 Task: Change notification settings to none.
Action: Mouse moved to (919, 69)
Screenshot: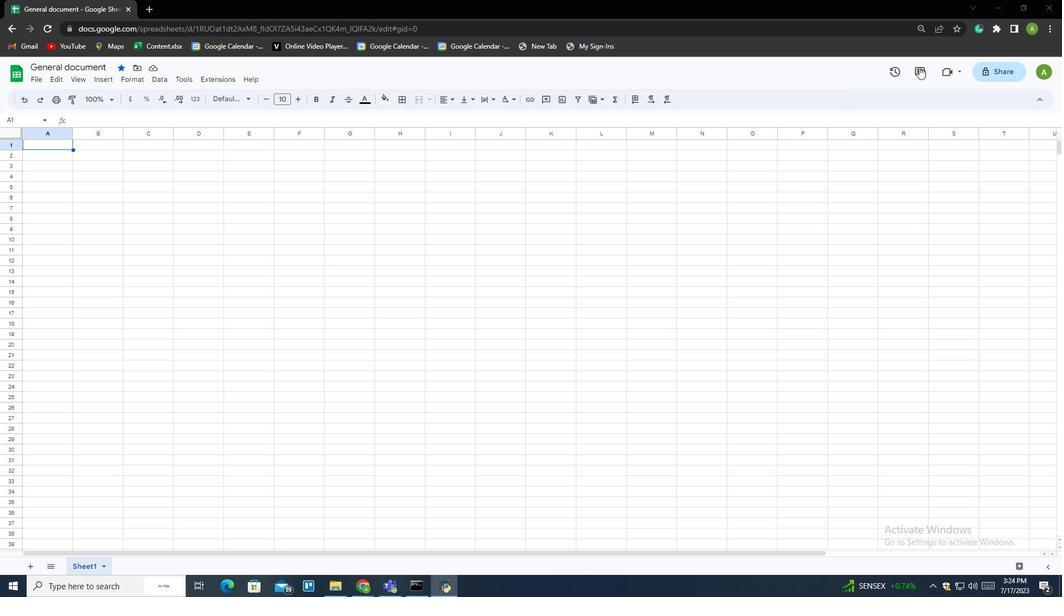 
Action: Mouse pressed left at (919, 69)
Screenshot: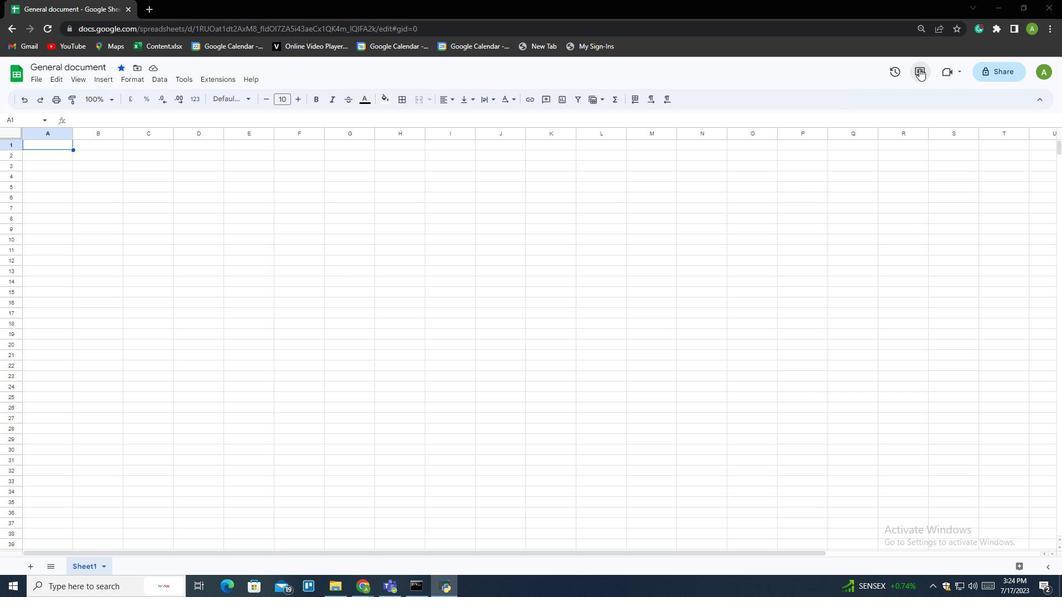 
Action: Mouse moved to (995, 105)
Screenshot: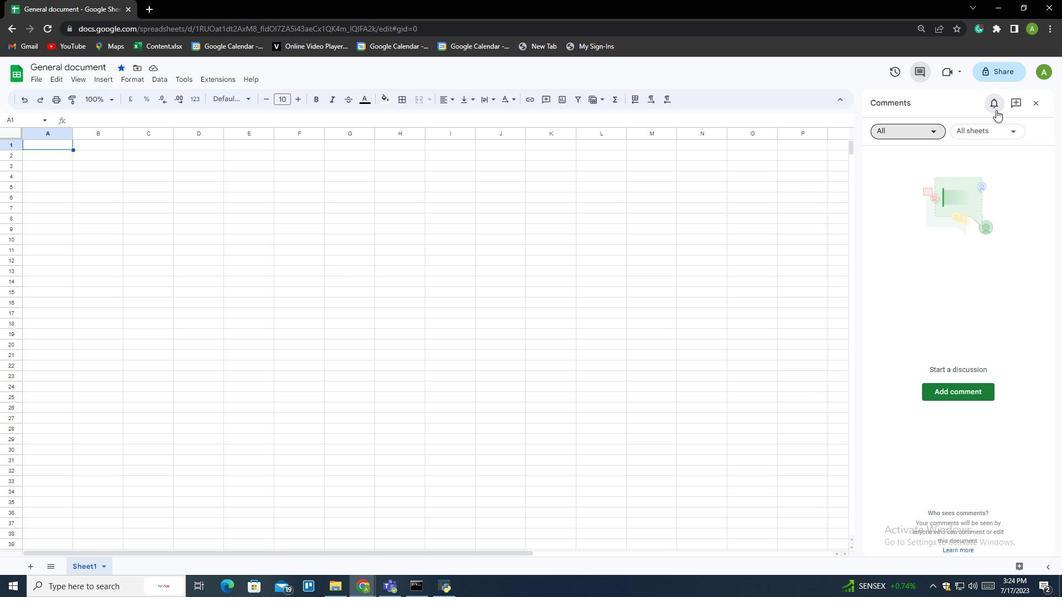 
Action: Mouse pressed left at (995, 105)
Screenshot: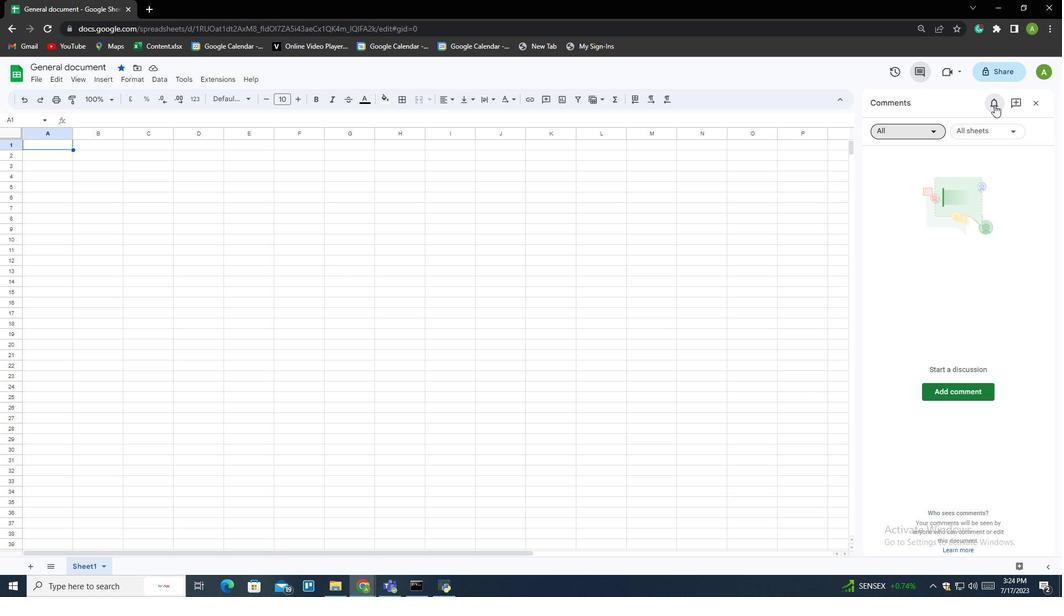 
Action: Mouse moved to (451, 351)
Screenshot: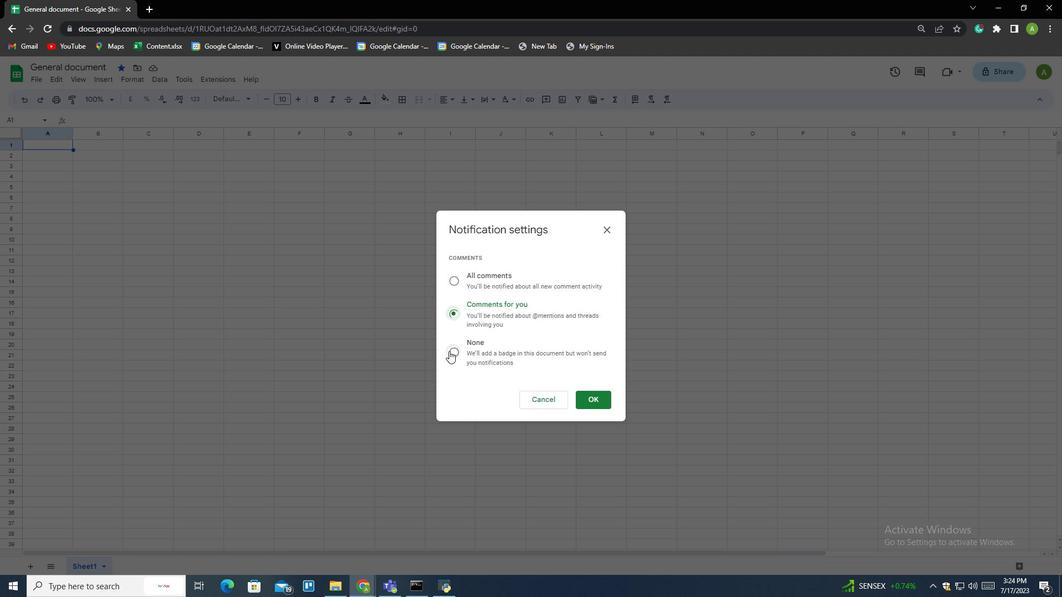 
Action: Mouse pressed left at (451, 351)
Screenshot: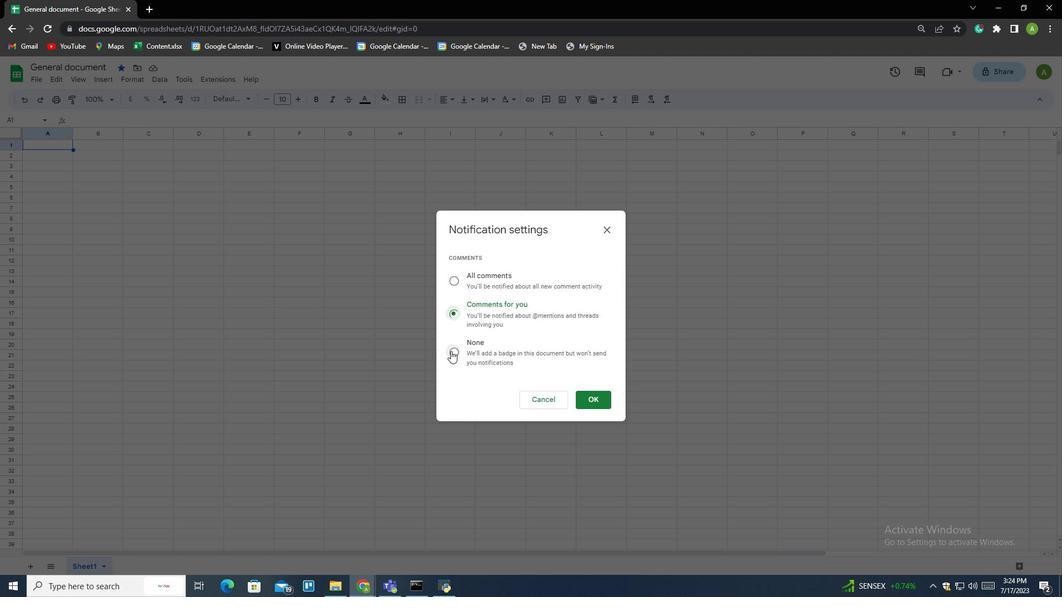 
Action: Mouse moved to (589, 397)
Screenshot: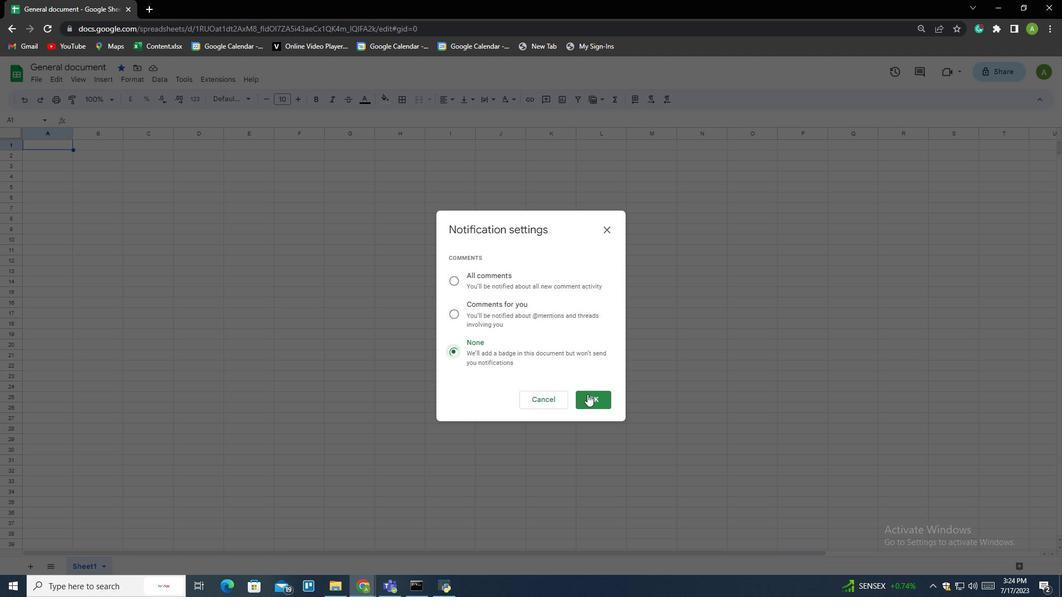 
Action: Mouse pressed left at (589, 397)
Screenshot: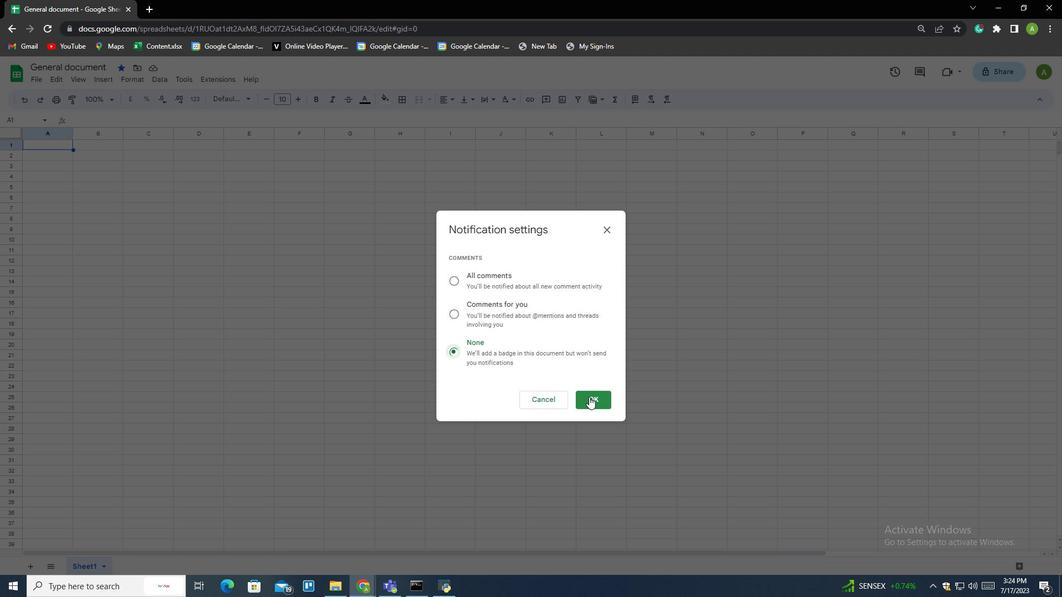 
Action: Mouse moved to (586, 395)
Screenshot: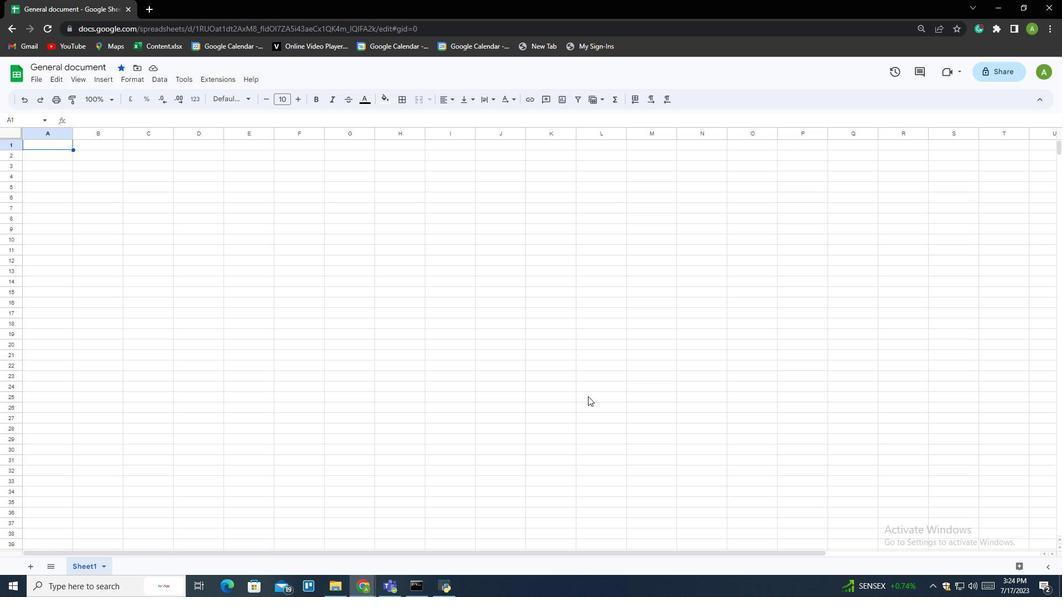 
